 Task: Implement the Kirkpatrick-Seidel algorithm for convex hull in 3D.
Action: Mouse moved to (106, 54)
Screenshot: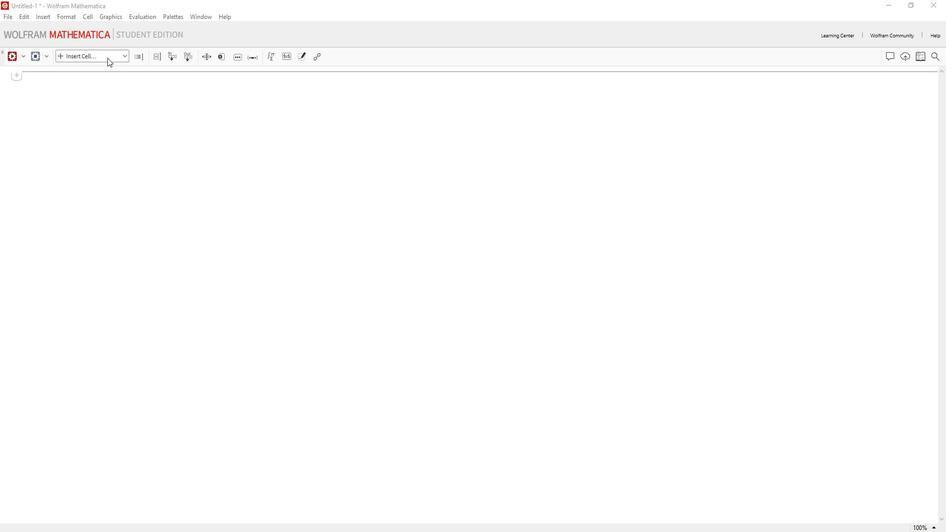 
Action: Mouse pressed left at (106, 54)
Screenshot: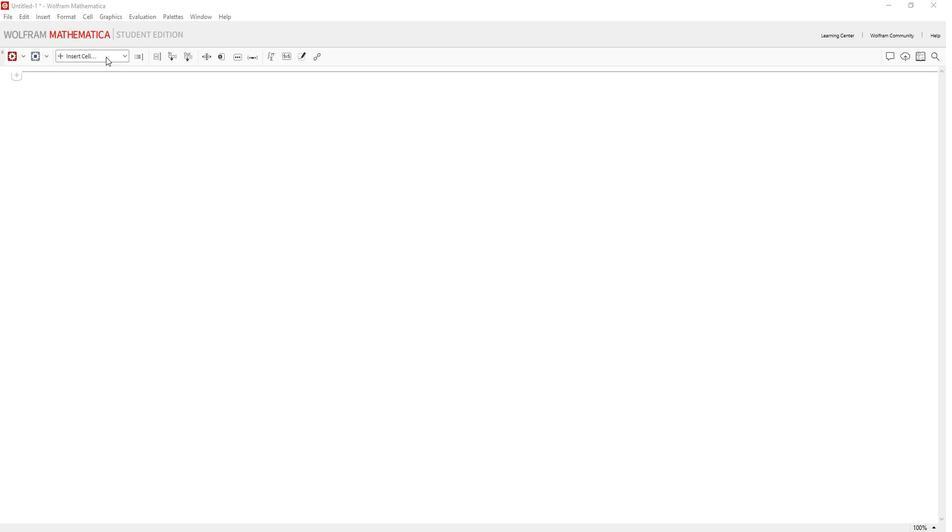 
Action: Mouse moved to (102, 72)
Screenshot: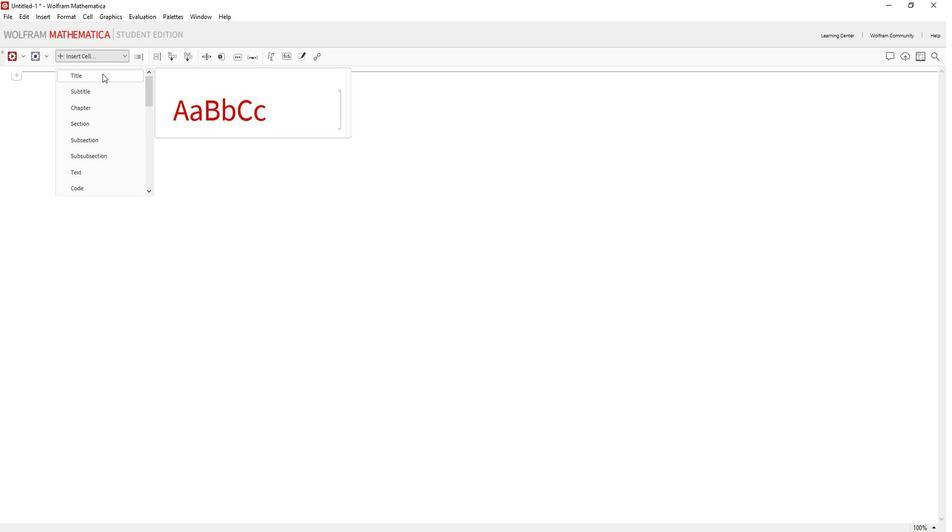
Action: Mouse pressed left at (102, 72)
Screenshot: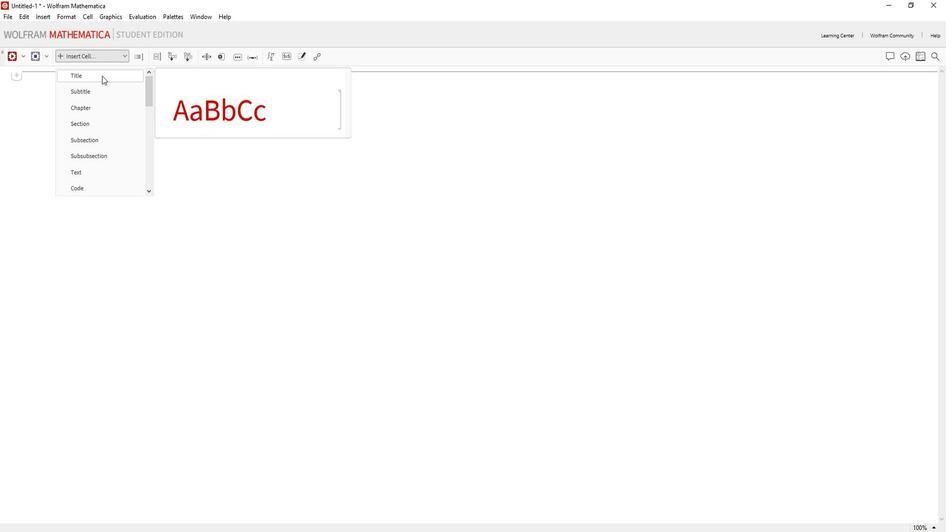 
Action: Mouse moved to (103, 73)
Screenshot: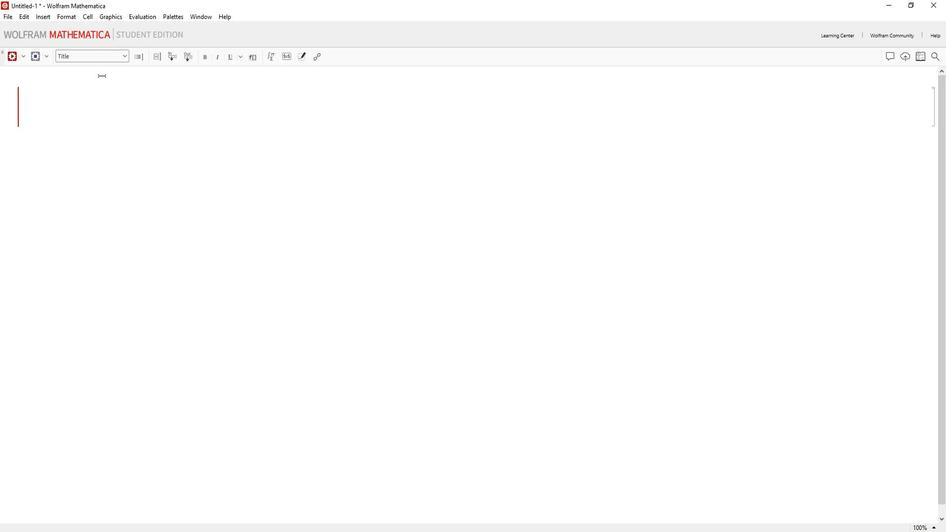 
Action: Key pressed k<Key.caps_lock>IRKPATRICK-<Key.caps_lock>s<Key.caps_lock>EIDEL<Key.space><Key.caps_lock>a<Key.caps_lock>LGORITHM<Key.space>FOR<Key.space><Key.caps_lock>c<Key.caps_lock>ONVEX<Key.space><Key.caps_lock>h<Key.caps_lock>ULL<Key.space>IN<Key.space><Key.caps_lock>3d
Screenshot: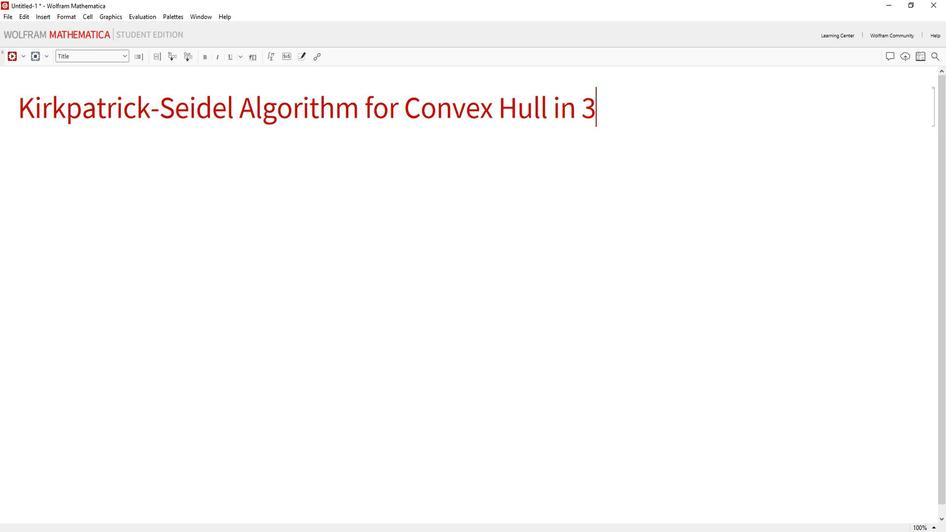 
Action: Mouse moved to (99, 164)
Screenshot: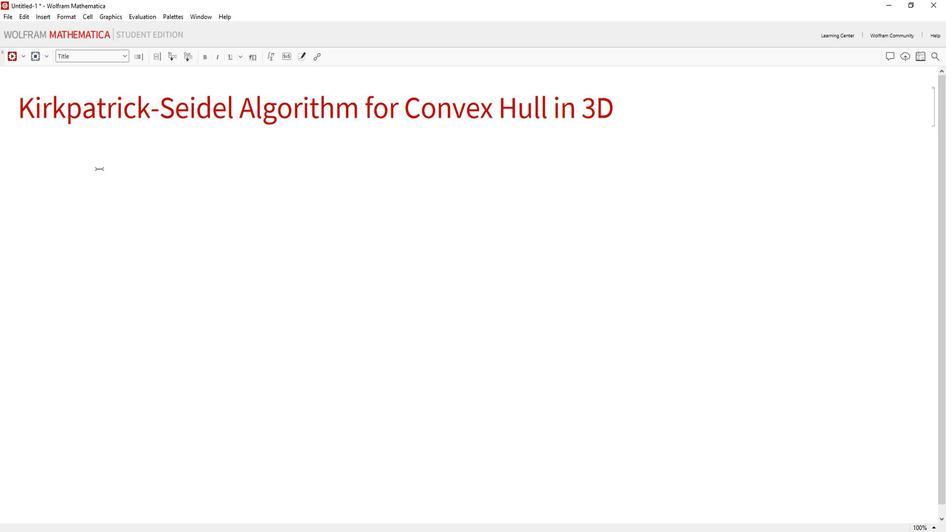 
Action: Mouse pressed left at (99, 164)
Screenshot: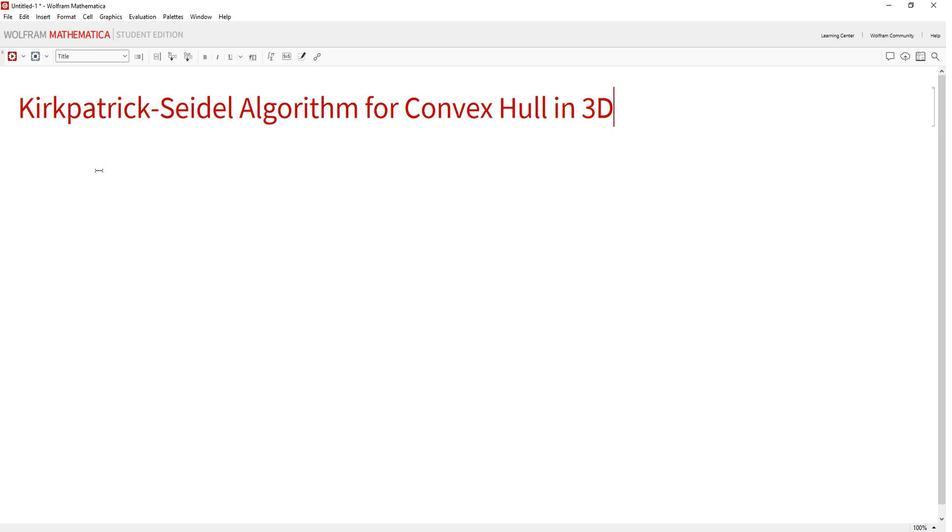 
Action: Mouse moved to (108, 57)
Screenshot: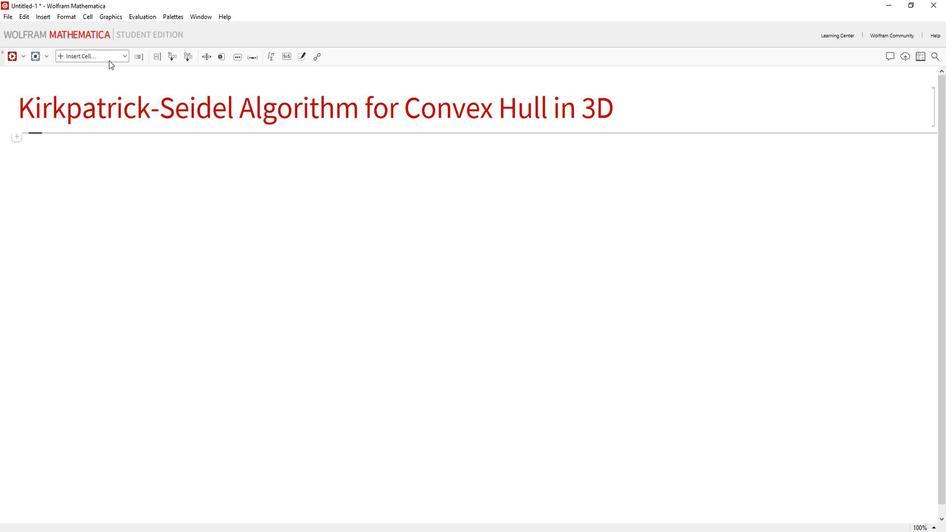 
Action: Mouse pressed left at (108, 57)
Screenshot: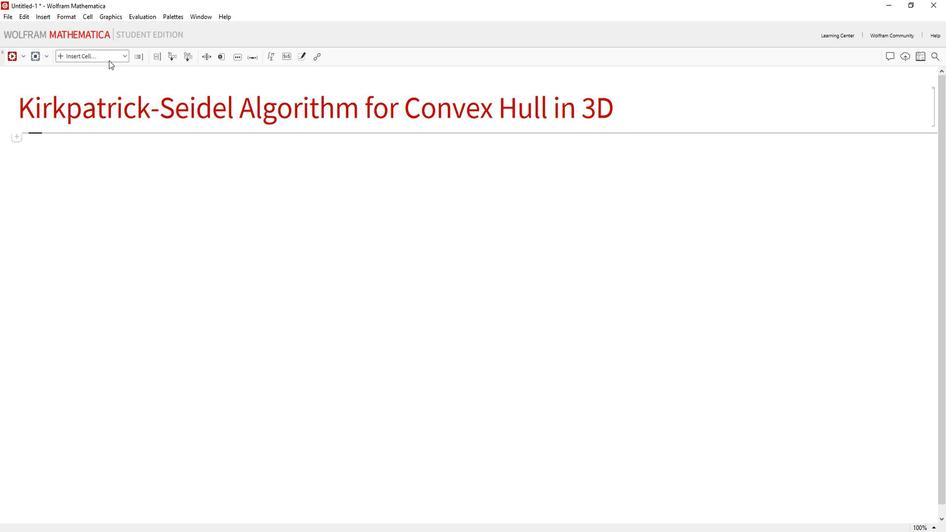 
Action: Mouse moved to (109, 182)
Screenshot: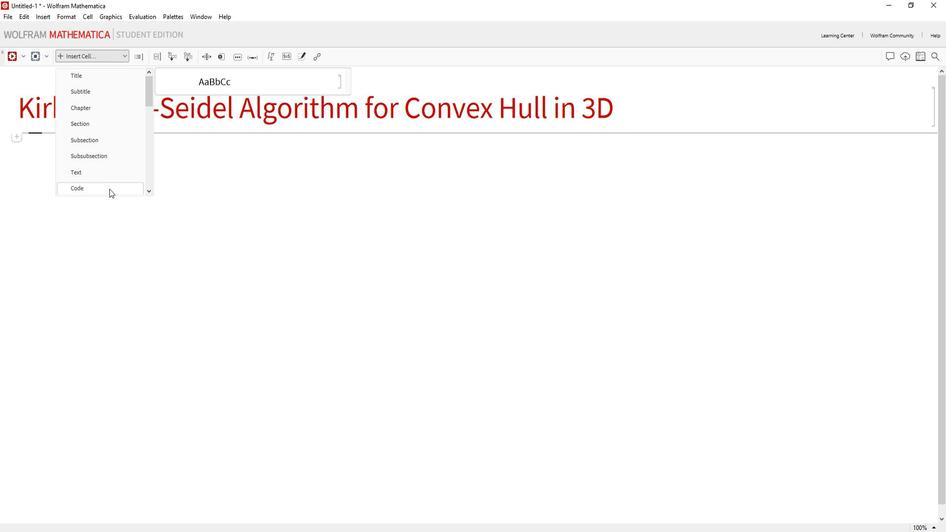 
Action: Mouse pressed left at (109, 182)
Screenshot: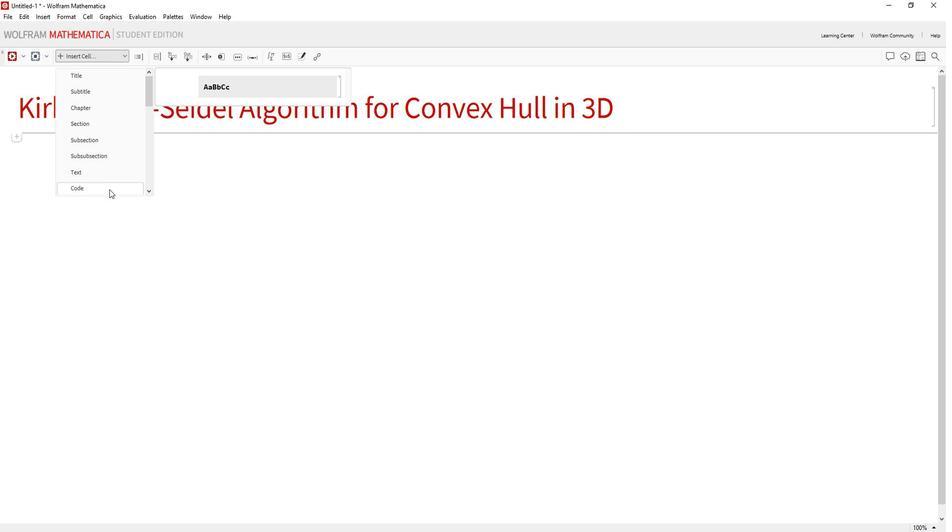 
Action: Mouse moved to (110, 178)
Screenshot: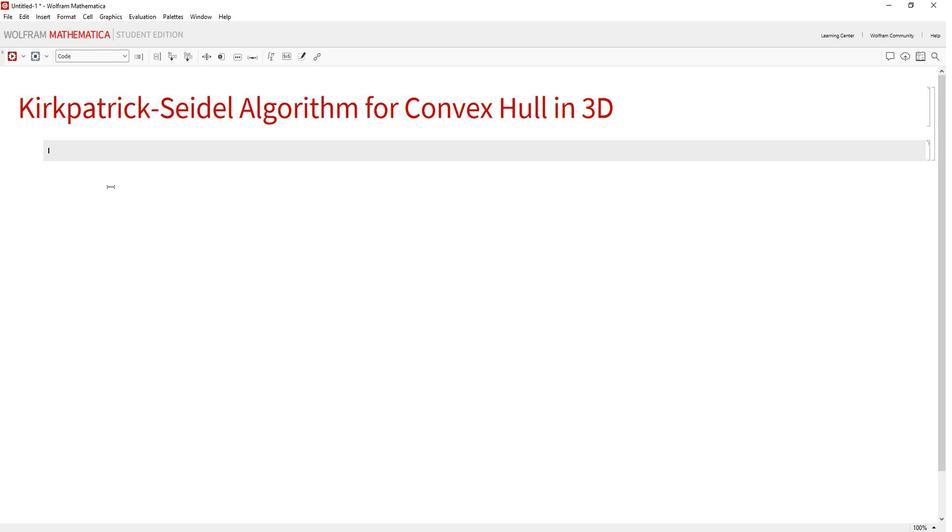 
Action: Key pressed <Key.caps_lock>POINTS<Key.space>=<Key.space><Key.caps_lock>r<Key.caps_lock>ANDOM<Key.caps_lock>r<Key.caps_lock>EAL[<Key.shift_r>{-1,<Key.space>1<Key.right>,<Key.space><Key.shift_r><Key.shift_r><Key.shift_r><Key.shift_r><Key.shift_r><Key.shift_r><Key.shift_r><Key.shift_r>{100,<Key.space>3<Key.right><Key.right>;<Key.enter>CONVEX<Key.caps_lock>h<Key.caps_lock>ULL<Key.space>=<Key.space><Key.caps_lock>c<Key.caps_lock>ONVEX<Key.caps_lock>h<Key.caps_lock>ULL<Key.caps_lock>m<Key.caps_lock>ESH[POINTS<Key.right>;<Key.enter><Key.caps_lock>s<Key.caps_lock>HOW[CONVEX<Key.caps_lock>h<Key.caps_lock>ULL,<Key.space><Key.caps_lock>g<Key.caps_lock>RAPHICS<Key.caps_lock>3d[<Key.shift_r>{<Key.shift_r><Key.caps_lock>R<Key.caps_lock>ed,<Key.backspace><Key.backspace><Key.backspace><Key.backspace>r<Key.caps_lock>ED,<Key.space><Key.caps_lock>p<Key.caps_lock>OINT<Key.caps_lock>s<Key.caps_lock>IZE[0.02<Key.right><Key.right><Key.backspace>,<Key.space><Key.caps_lock>p<Key.caps_lock>OINTS<Key.backspace><Key.caps_lock>[<Key.caps_lock>POINTS<Key.right><Key.shift_r>}]
Screenshot: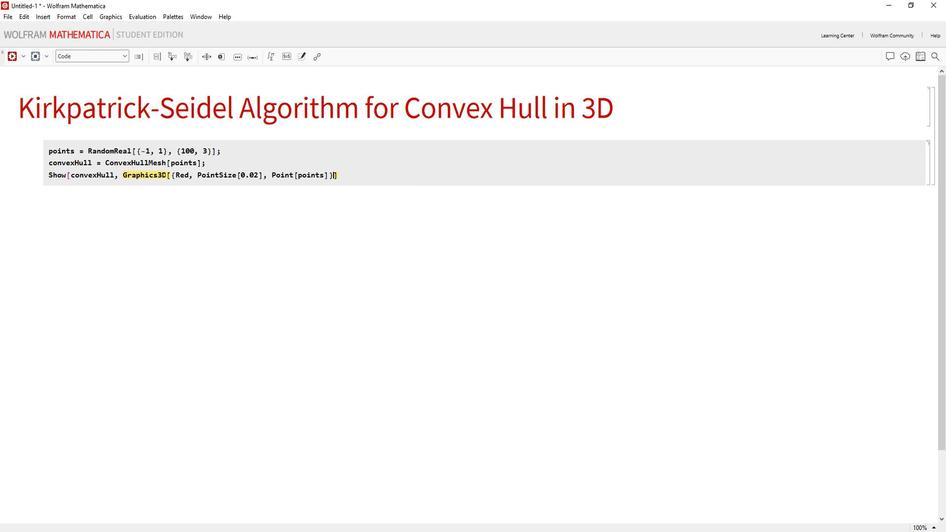 
Action: Mouse moved to (359, 166)
Screenshot: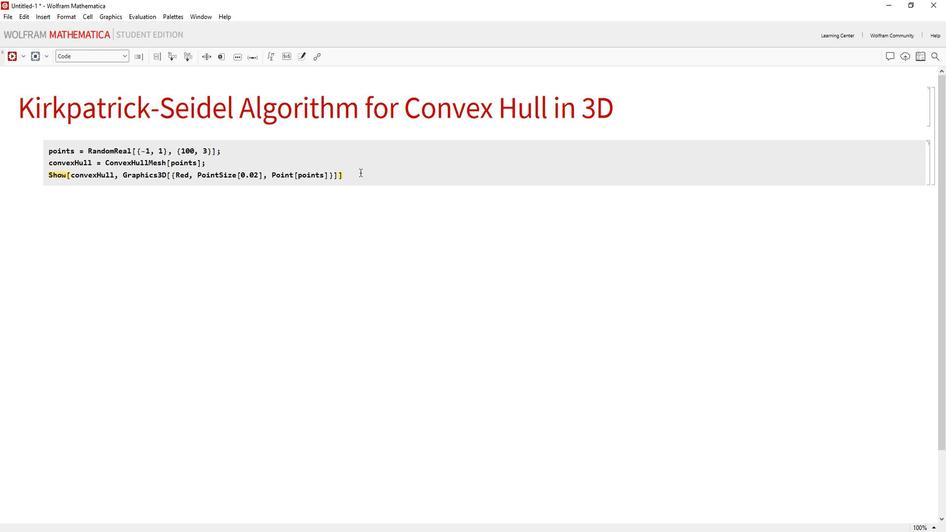 
Action: Mouse pressed left at (359, 166)
Screenshot: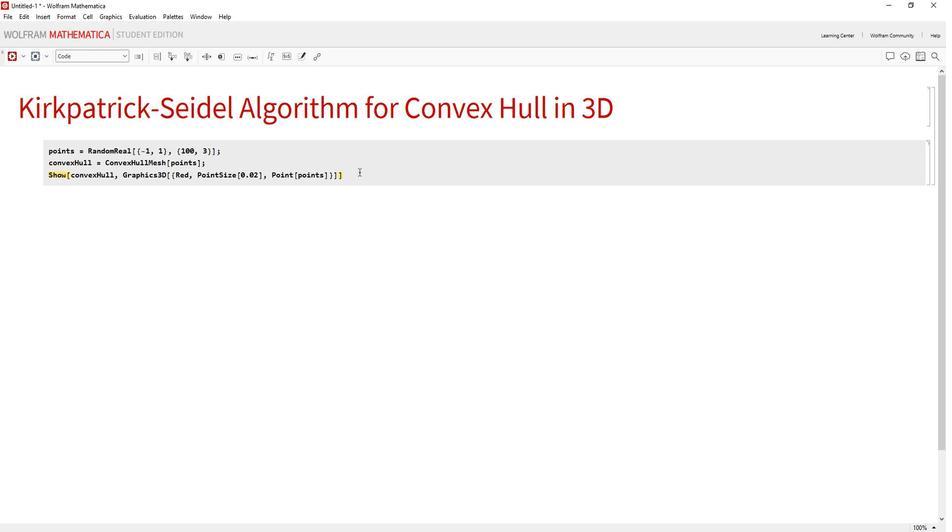 
Action: Mouse moved to (359, 166)
Screenshot: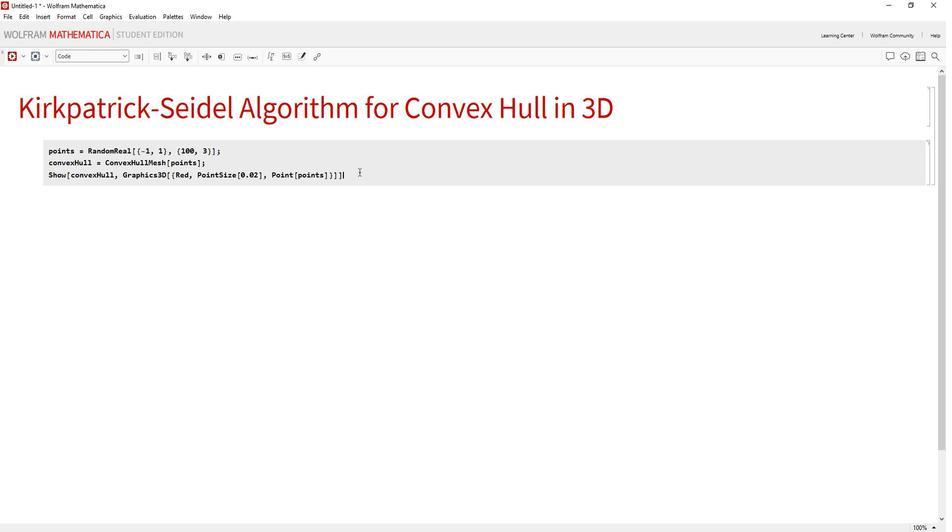 
Action: Key pressed <Key.space>
Screenshot: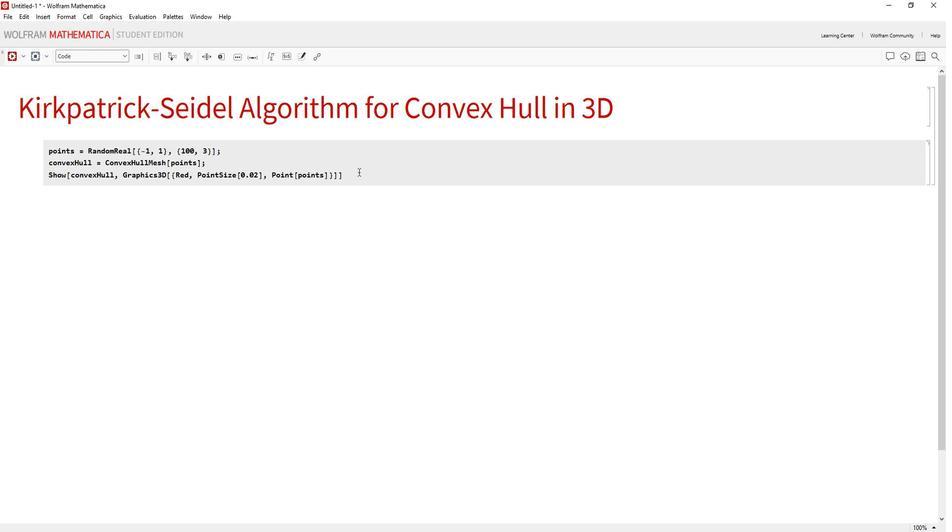 
Action: Mouse moved to (10, 56)
Screenshot: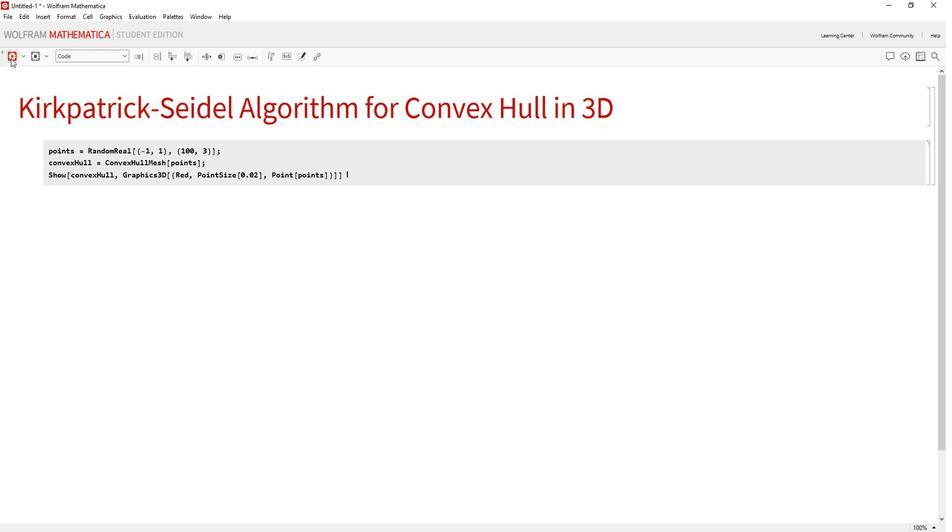 
Action: Mouse pressed left at (10, 56)
Screenshot: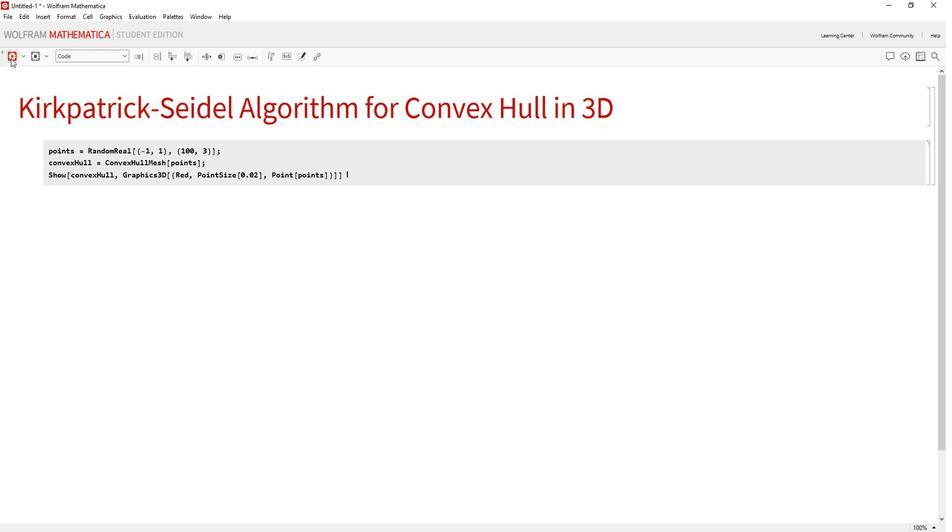 
